 Task: Font style For heading Use Book Antiqua with violet colour & bold. font size for heading '26 Pt. 'Change the font style of data to Caladeaand font size to  12 Pt. Change the alignment of both headline & data to   center vertically. In the sheet  auditingSalesForecast_2022
Action: Mouse moved to (12, 19)
Screenshot: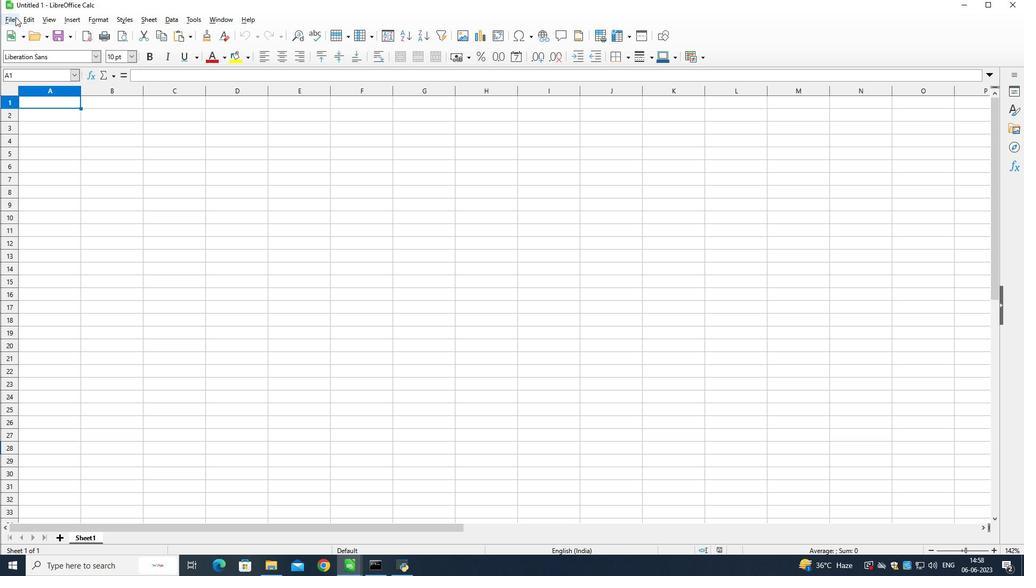 
Action: Mouse pressed left at (12, 19)
Screenshot: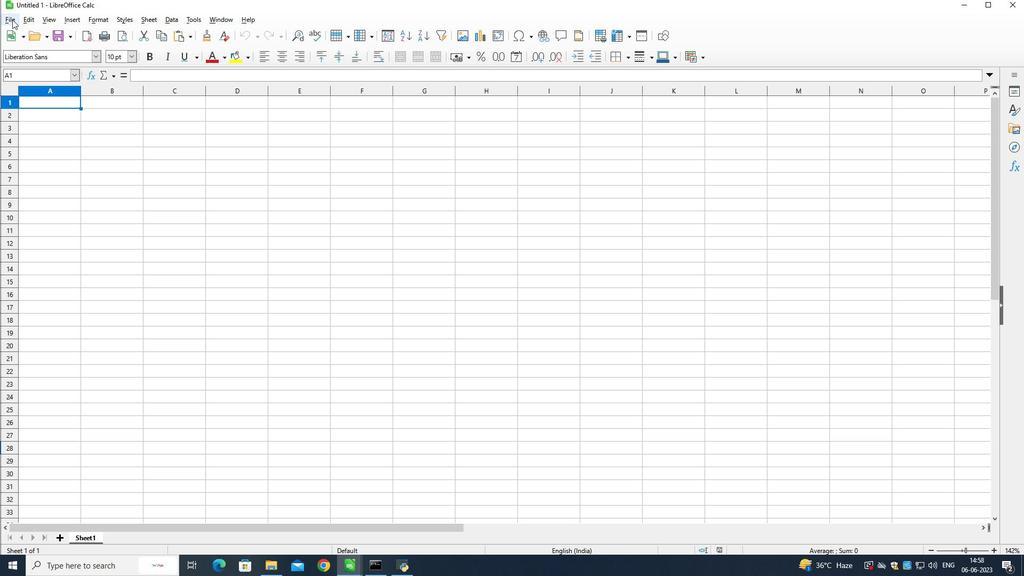 
Action: Mouse moved to (21, 42)
Screenshot: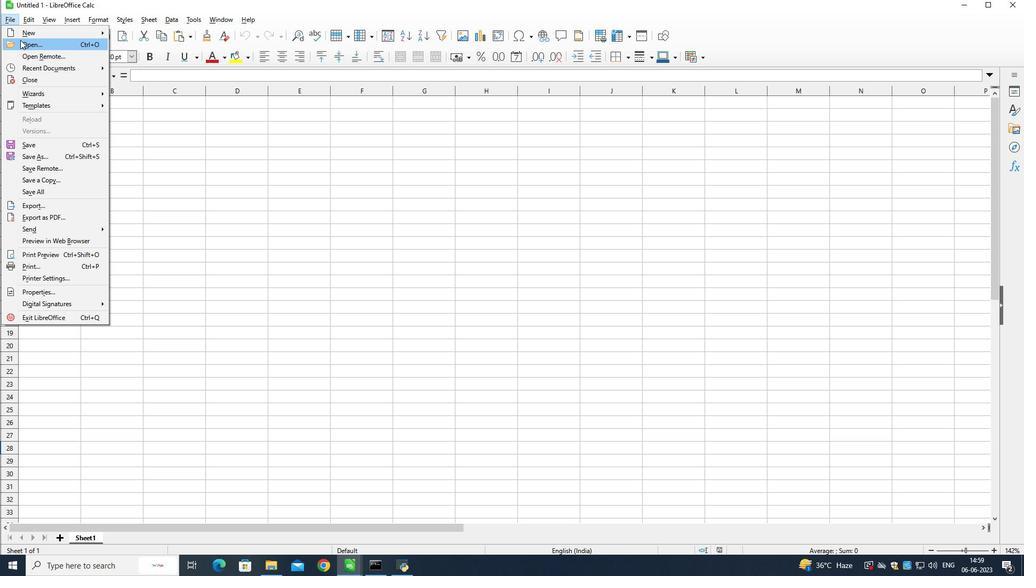 
Action: Mouse pressed left at (21, 42)
Screenshot: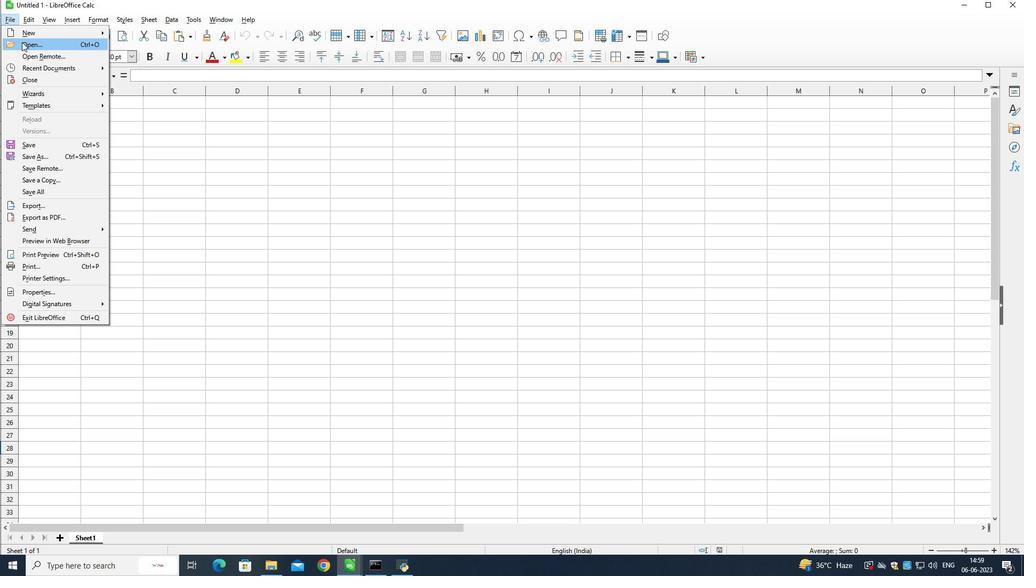 
Action: Mouse moved to (46, 93)
Screenshot: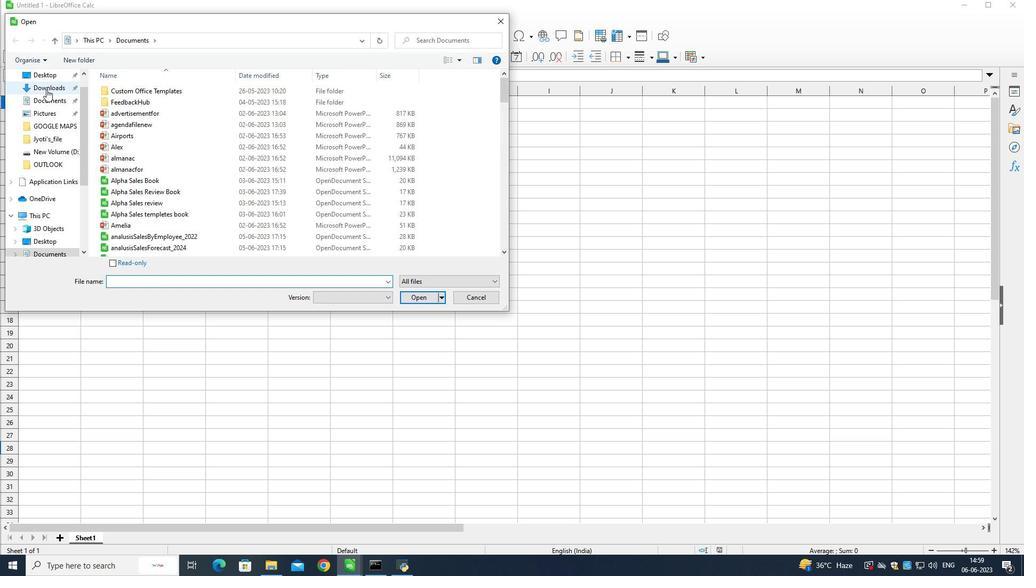 
Action: Mouse scrolled (46, 94) with delta (0, 0)
Screenshot: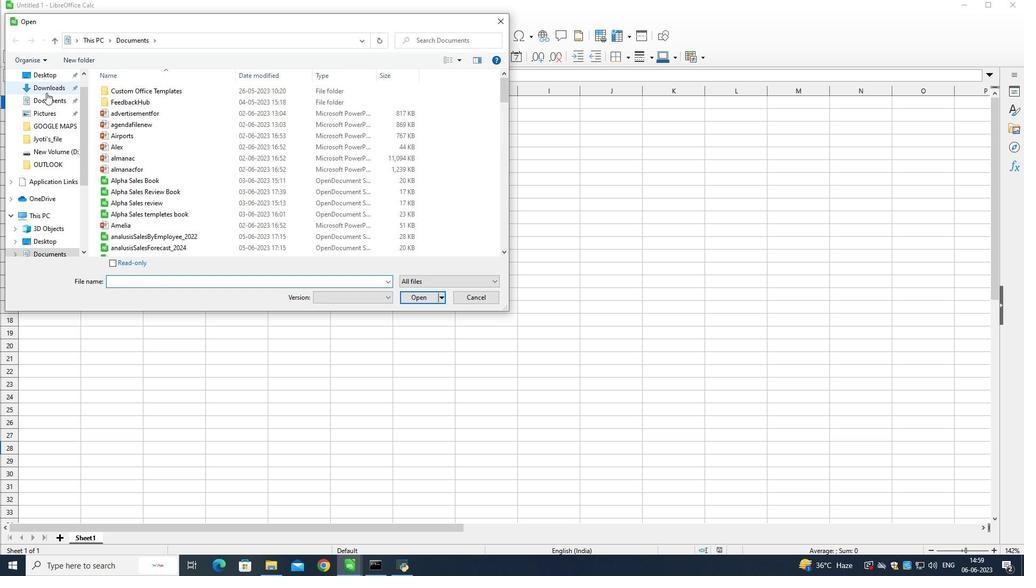 
Action: Mouse scrolled (46, 94) with delta (0, 0)
Screenshot: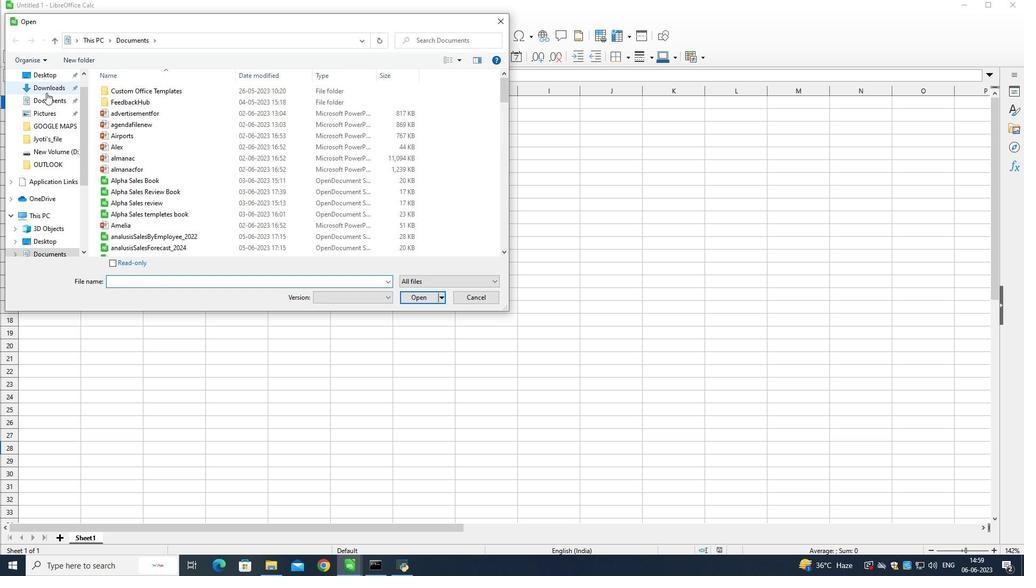 
Action: Mouse scrolled (46, 94) with delta (0, 0)
Screenshot: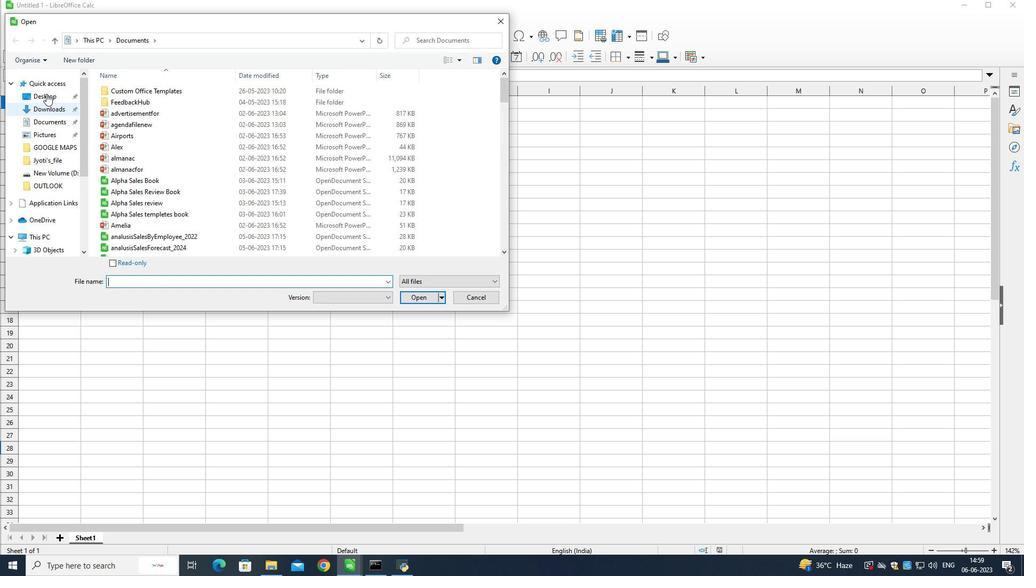 
Action: Mouse scrolled (46, 94) with delta (0, 0)
Screenshot: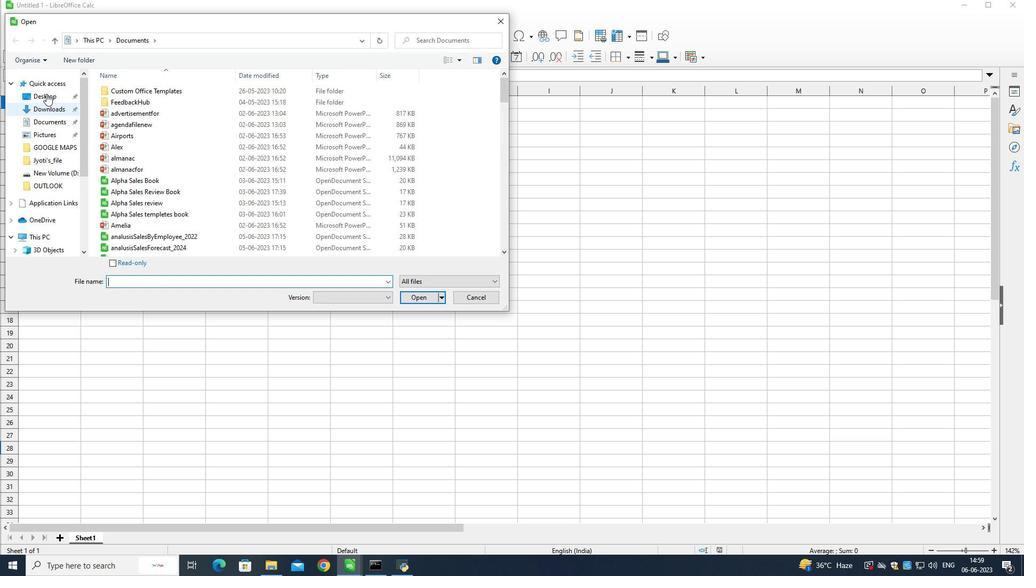 
Action: Mouse scrolled (46, 94) with delta (0, 0)
Screenshot: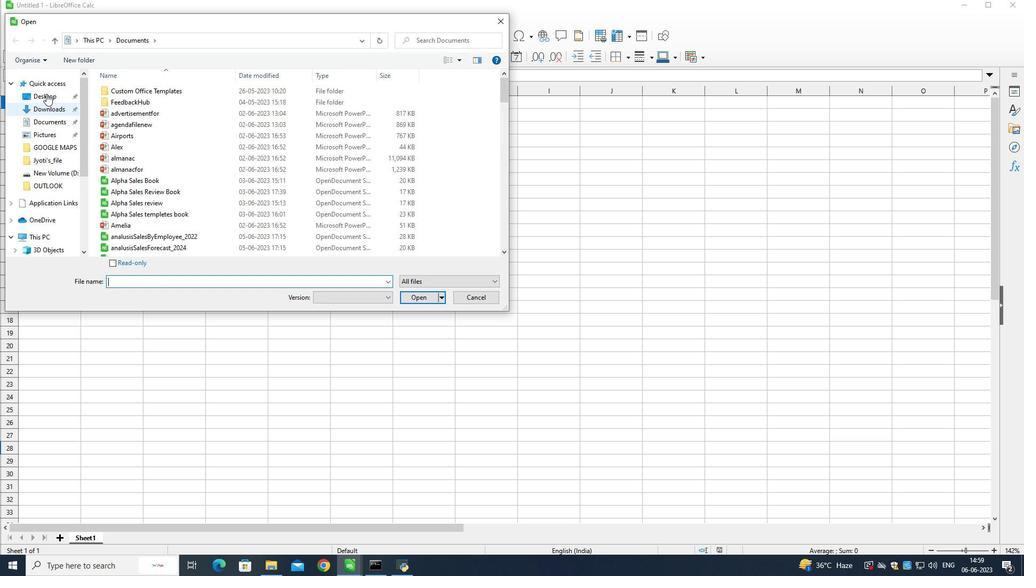 
Action: Mouse moved to (46, 86)
Screenshot: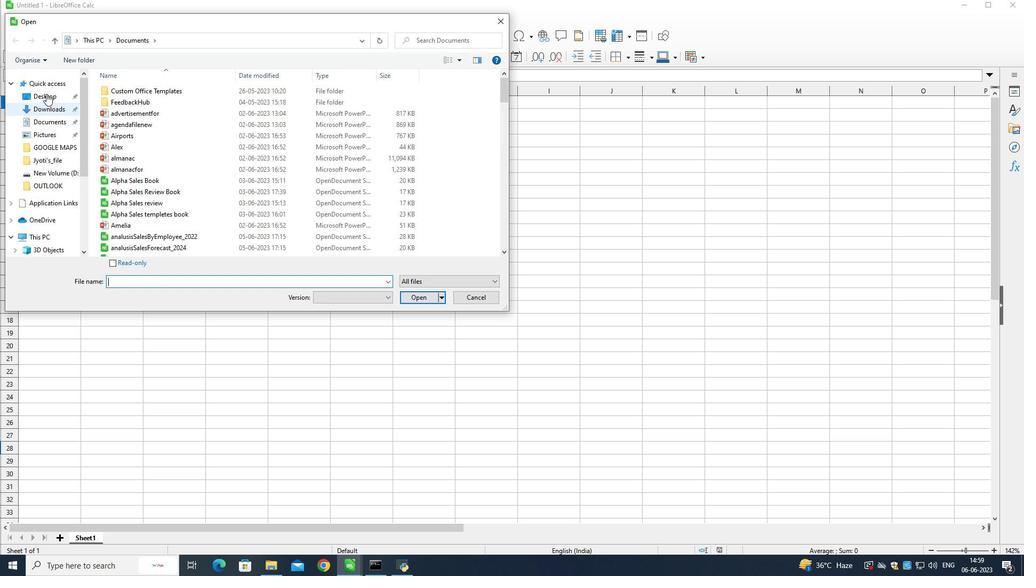
Action: Mouse pressed left at (46, 86)
Screenshot: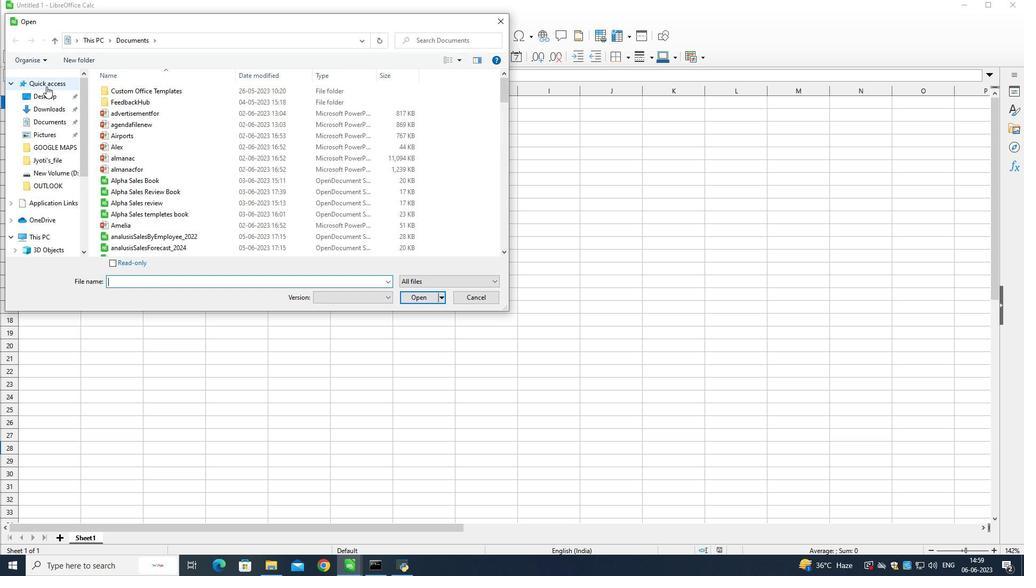 
Action: Mouse moved to (157, 224)
Screenshot: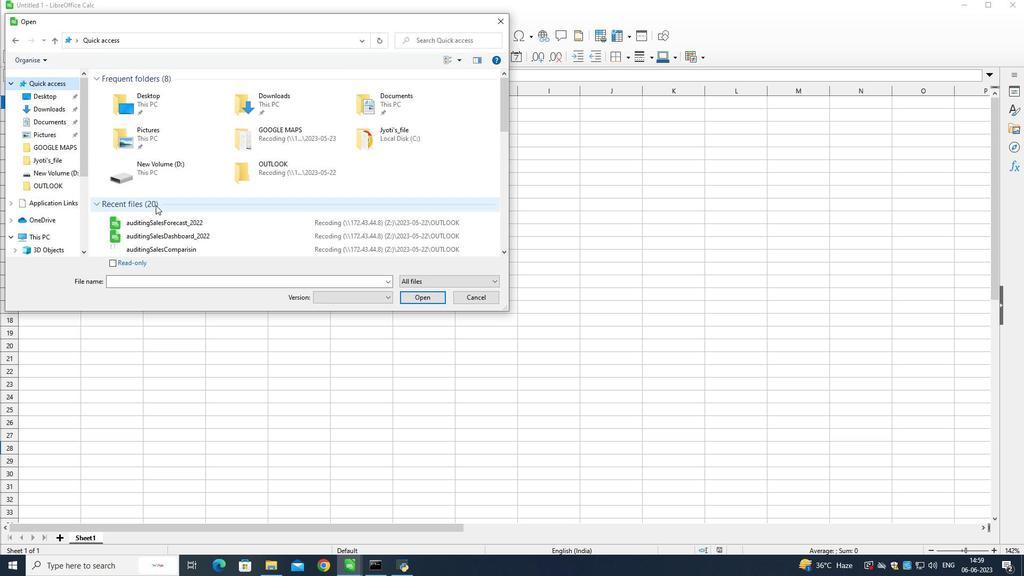 
Action: Mouse pressed left at (157, 224)
Screenshot: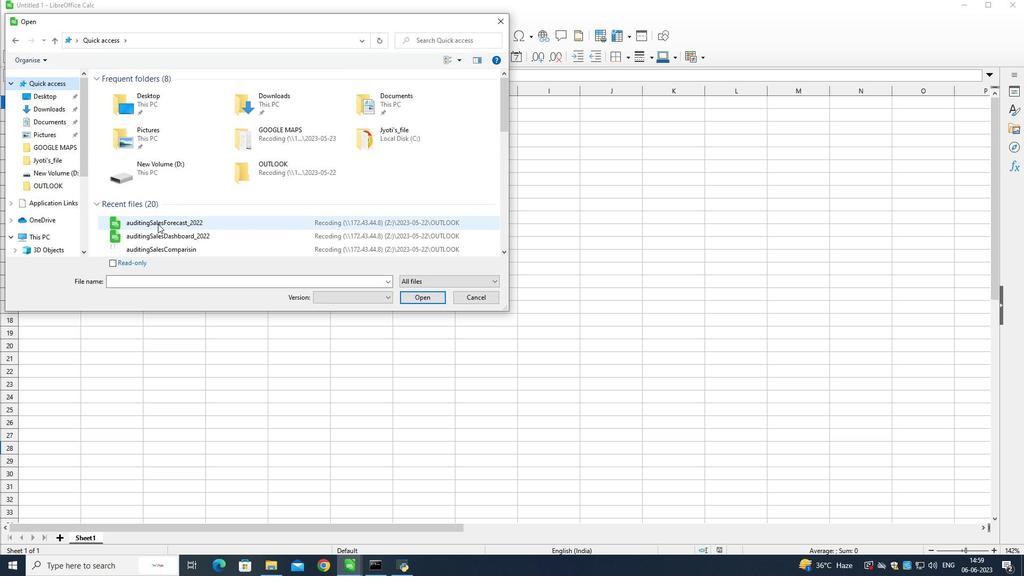 
Action: Mouse moved to (415, 299)
Screenshot: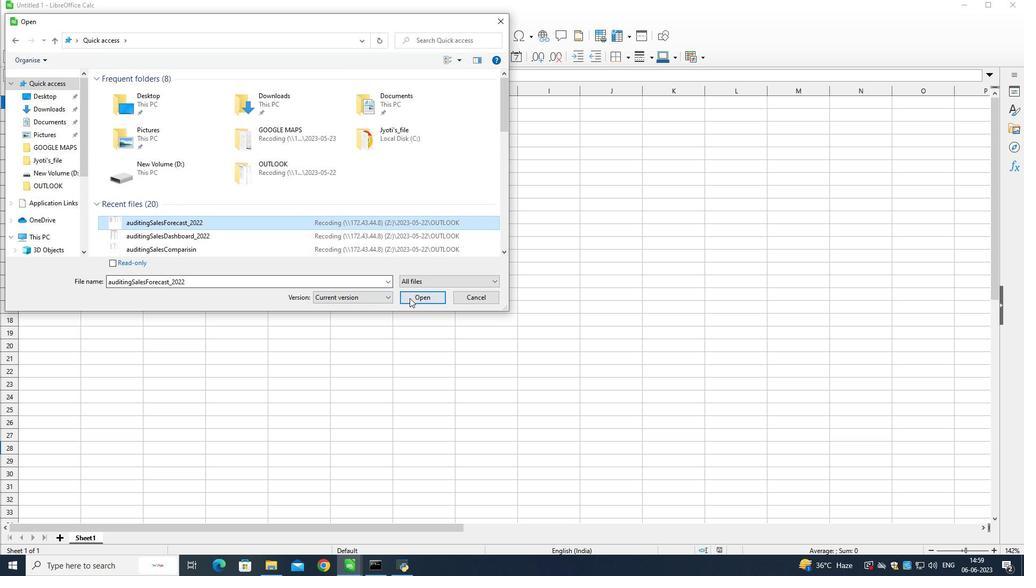
Action: Mouse pressed left at (415, 299)
Screenshot: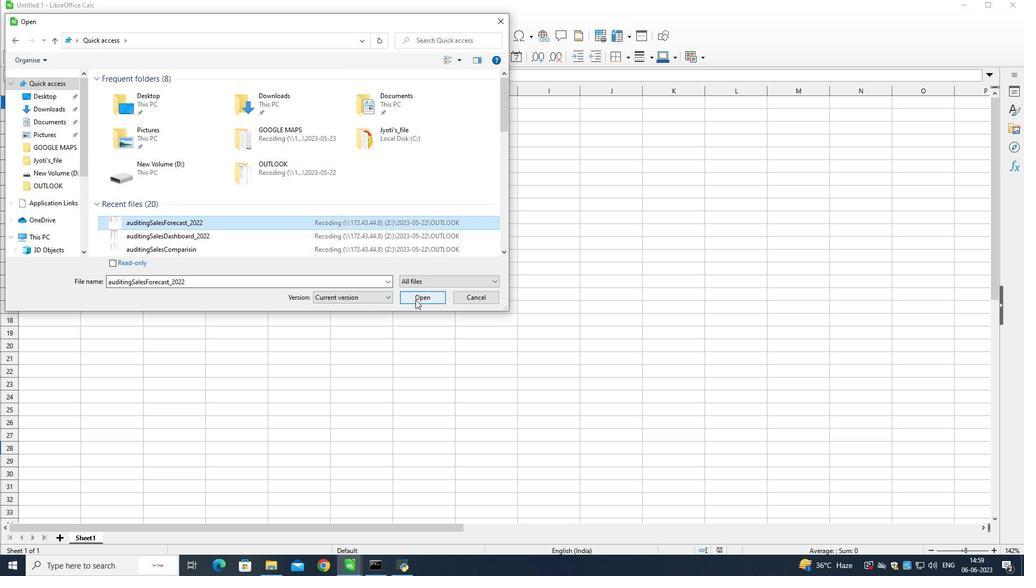 
Action: Mouse moved to (145, 103)
Screenshot: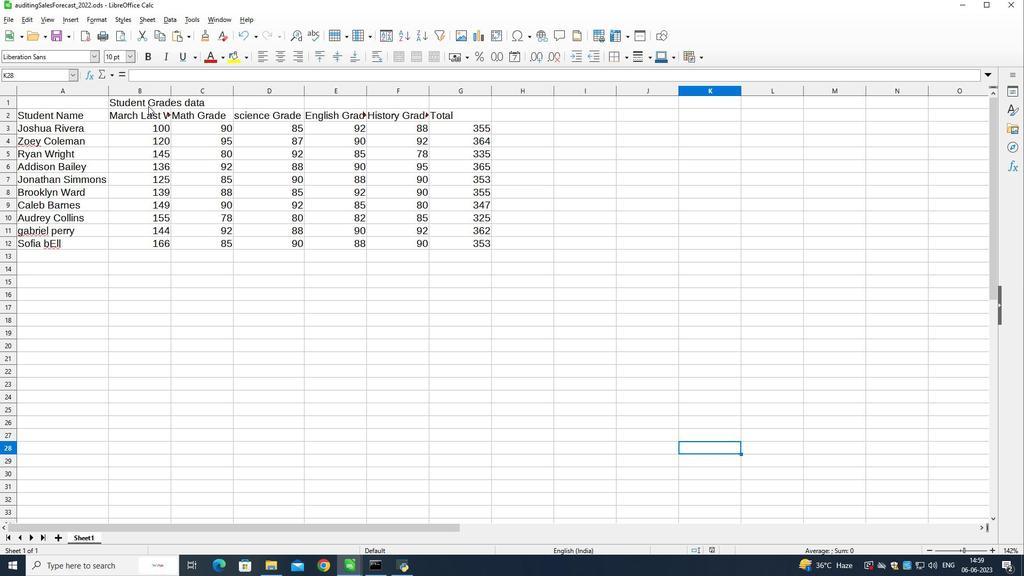 
Action: Mouse pressed left at (145, 103)
Screenshot: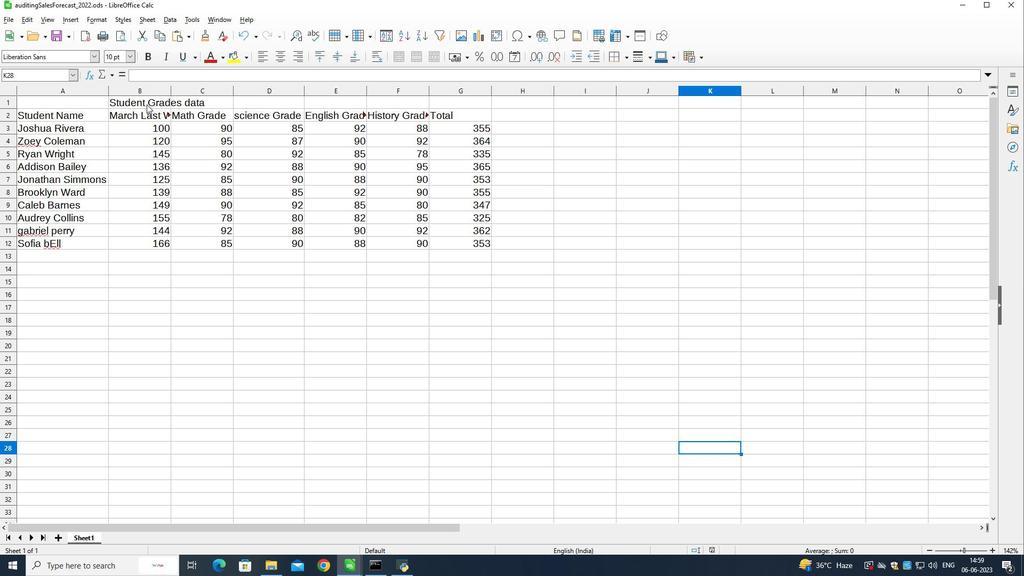 
Action: Mouse pressed left at (145, 103)
Screenshot: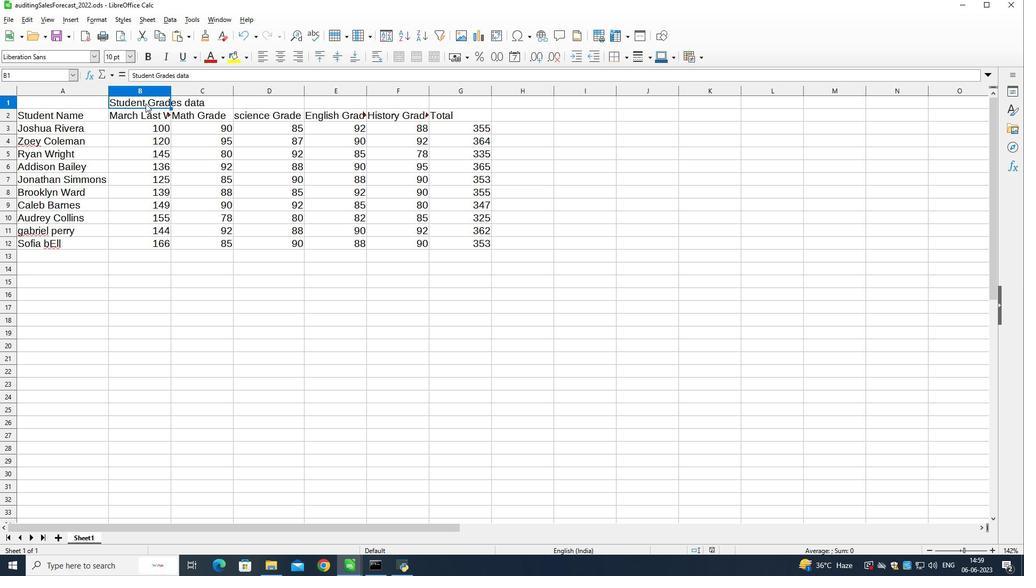 
Action: Mouse pressed left at (145, 103)
Screenshot: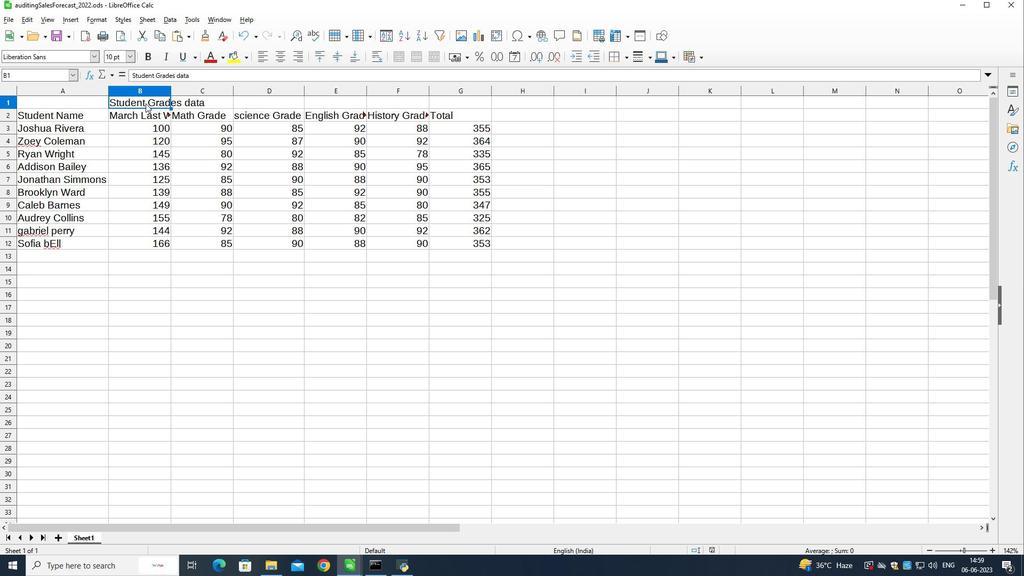 
Action: Mouse moved to (73, 54)
Screenshot: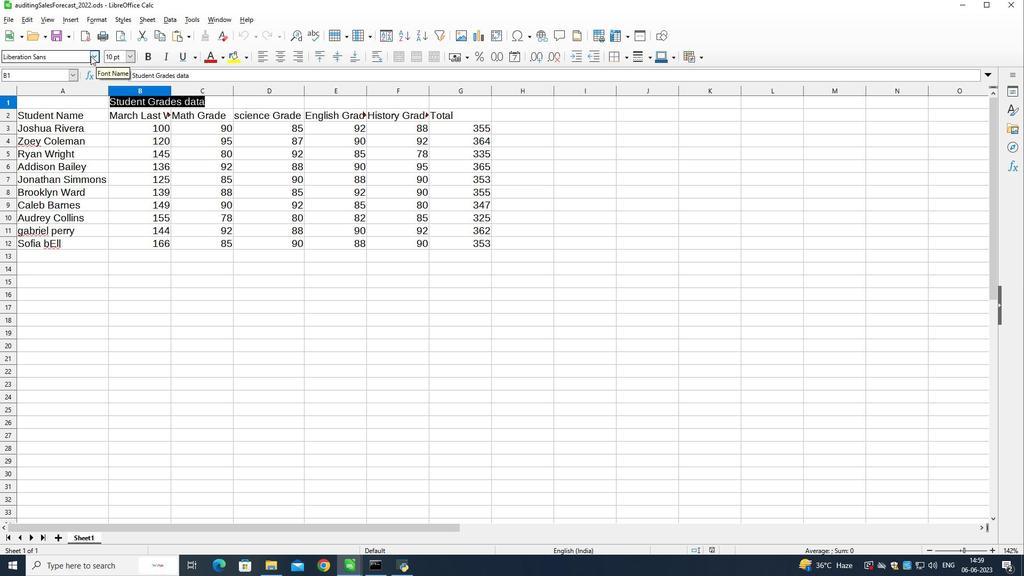
Action: Mouse pressed left at (73, 54)
Screenshot: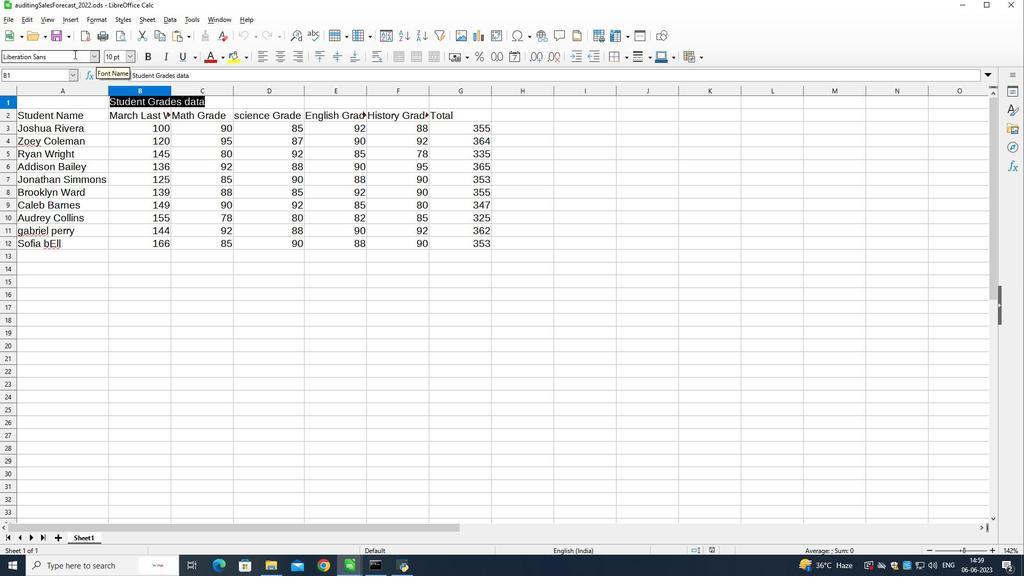 
Action: Mouse pressed left at (73, 54)
Screenshot: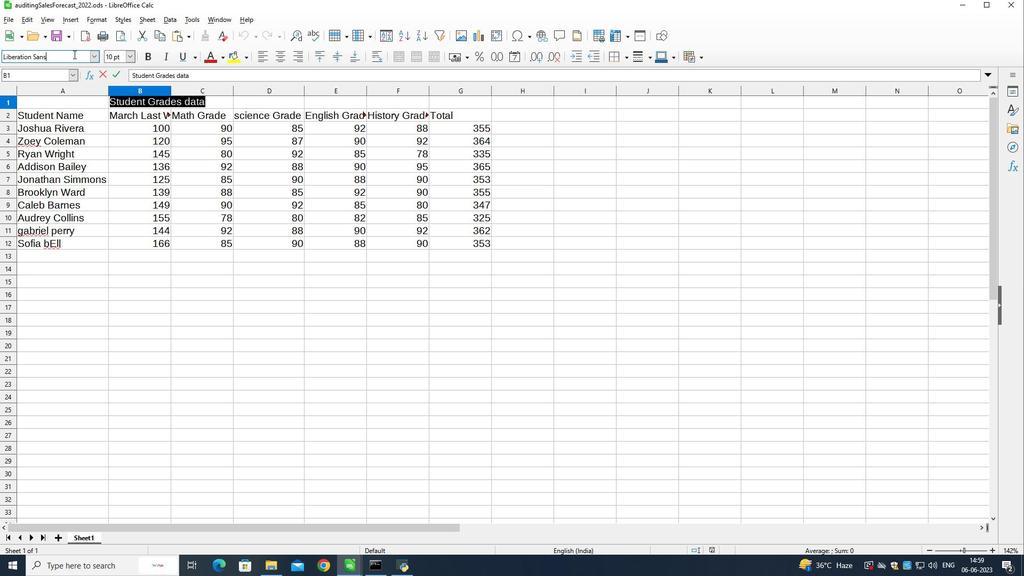 
Action: Mouse pressed left at (73, 54)
Screenshot: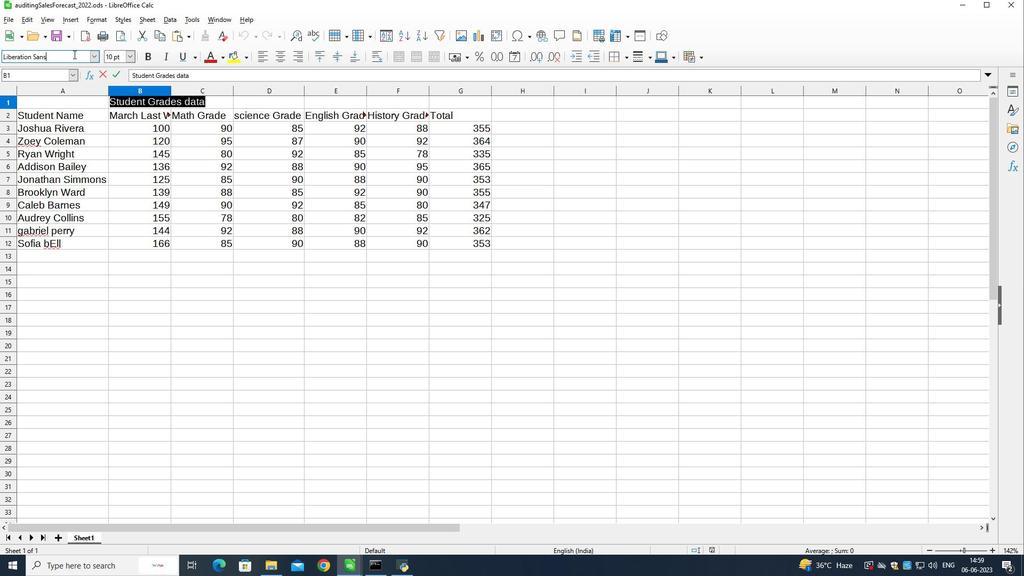 
Action: Key pressed book<Key.space>anti<Key.enter>
Screenshot: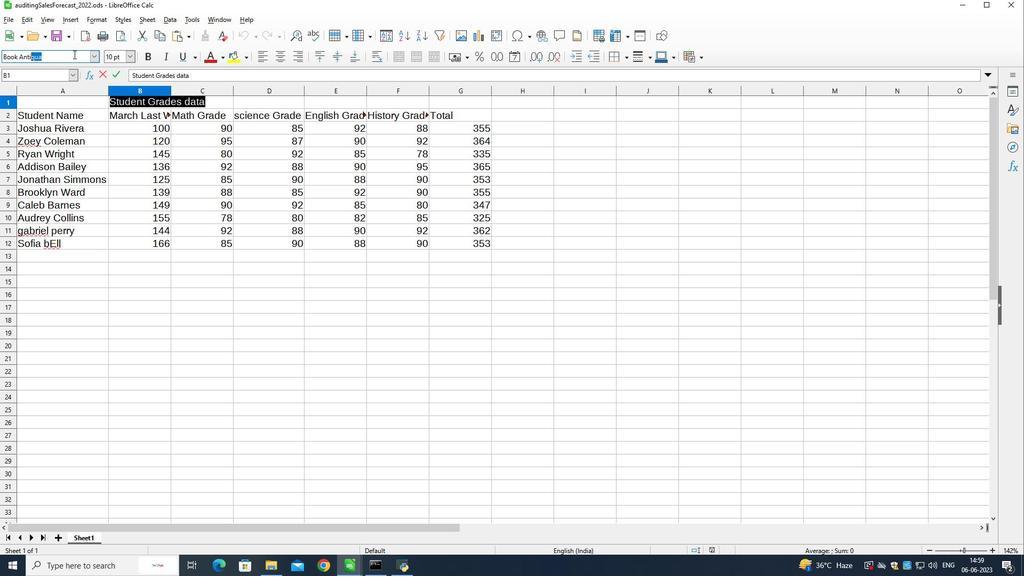 
Action: Mouse moved to (221, 56)
Screenshot: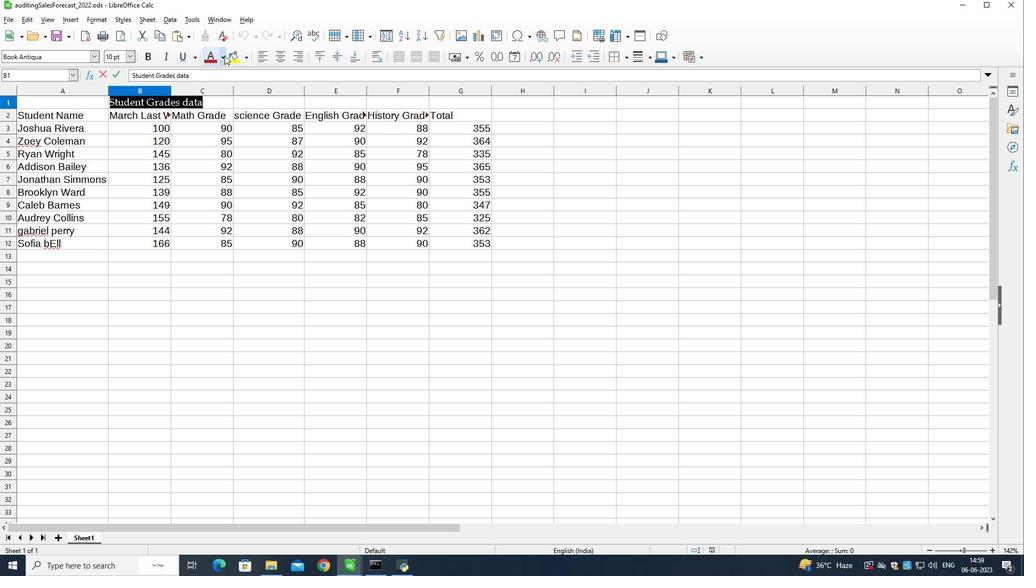 
Action: Mouse pressed left at (221, 56)
Screenshot: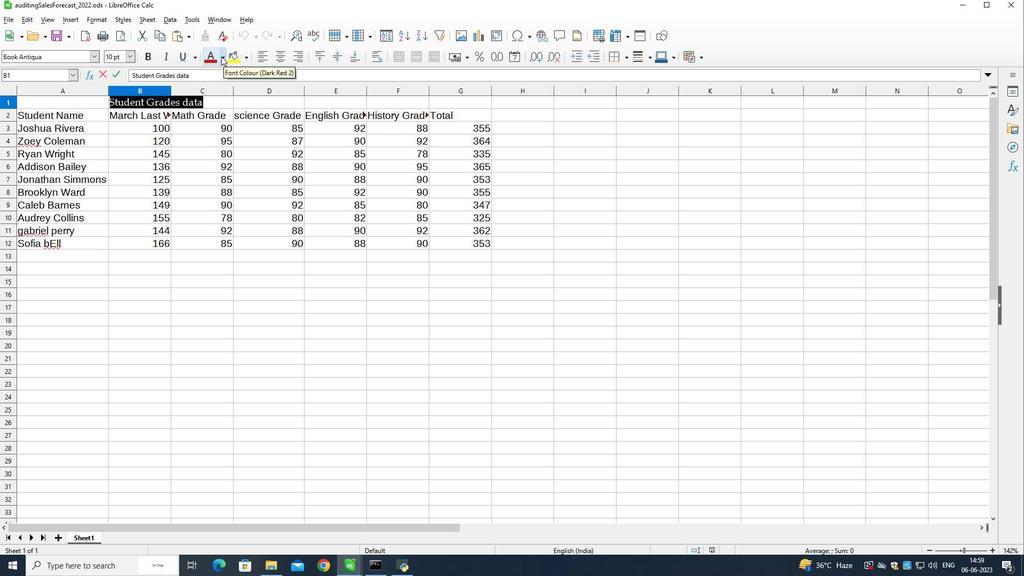 
Action: Mouse moved to (265, 131)
Screenshot: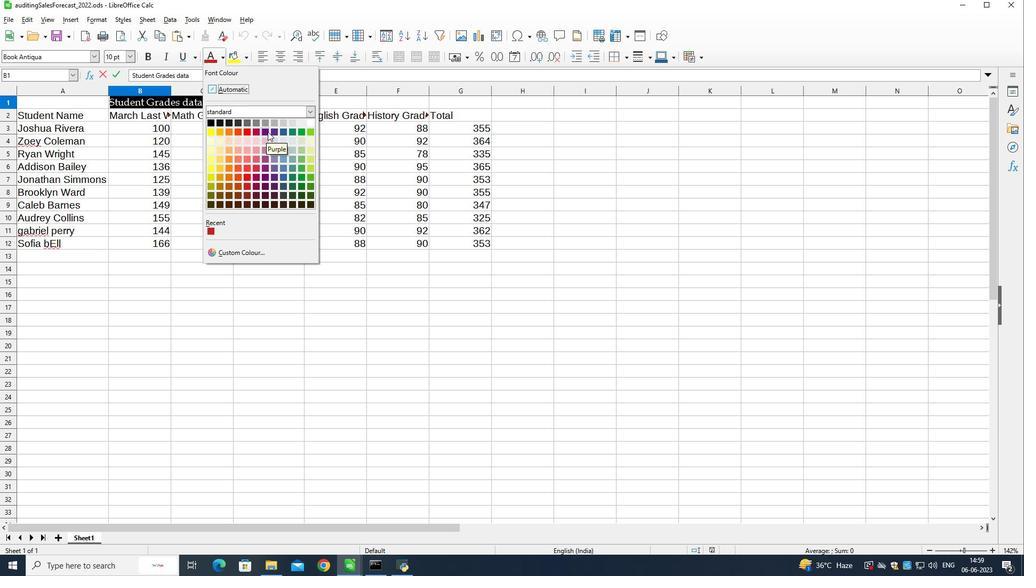 
Action: Mouse pressed left at (265, 131)
Screenshot: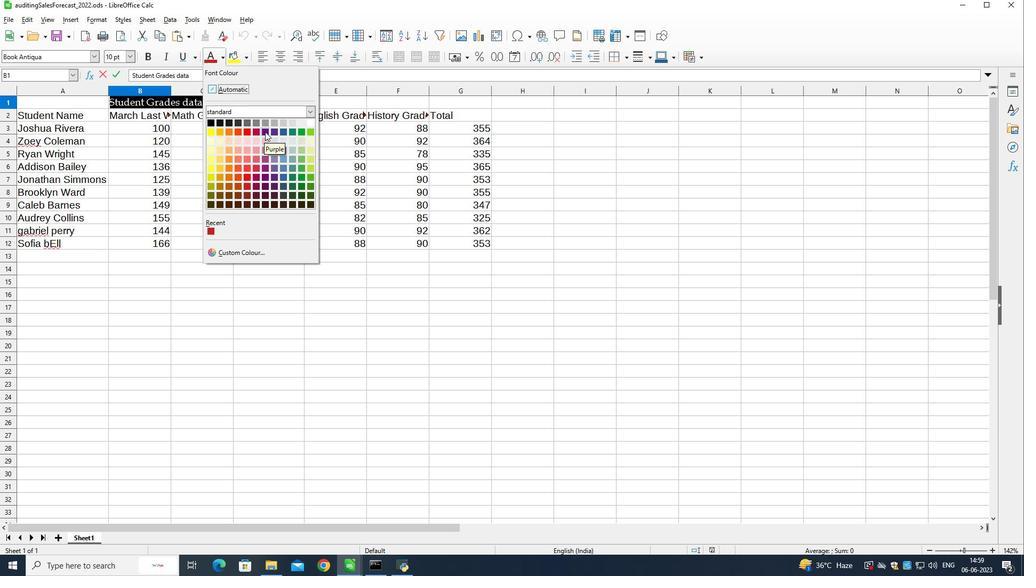 
Action: Mouse moved to (144, 54)
Screenshot: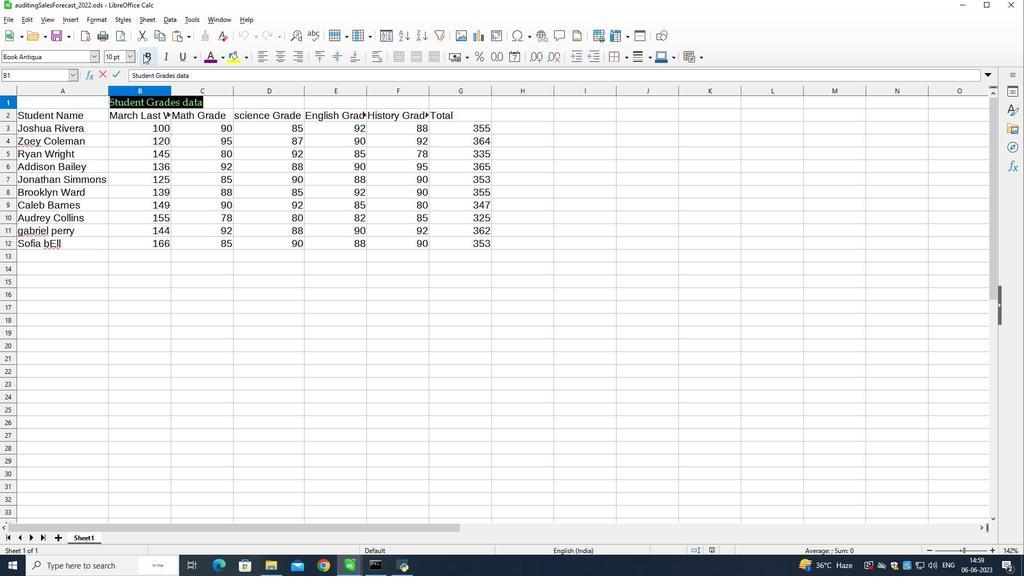 
Action: Mouse pressed left at (144, 54)
Screenshot: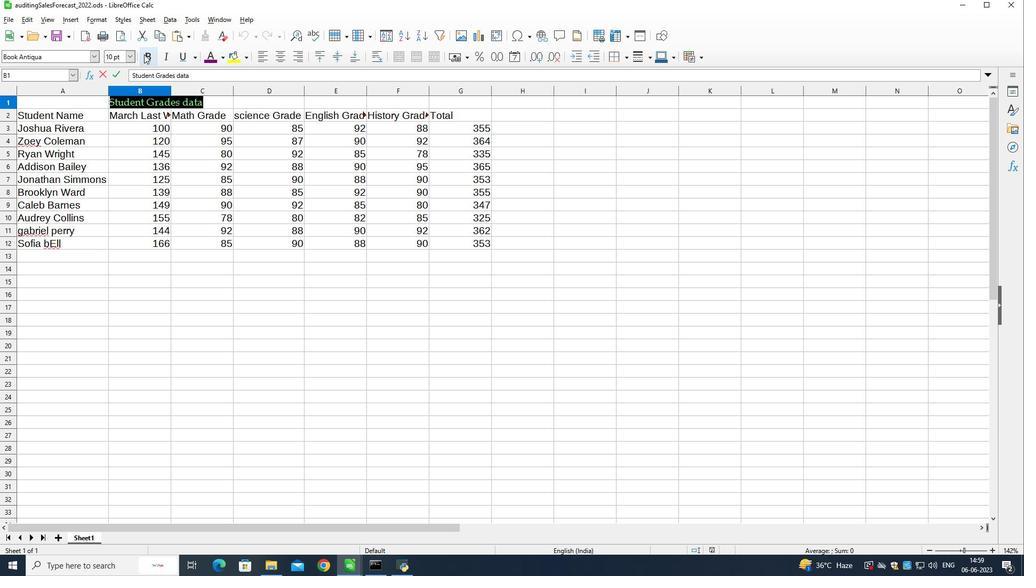 
Action: Mouse moved to (131, 57)
Screenshot: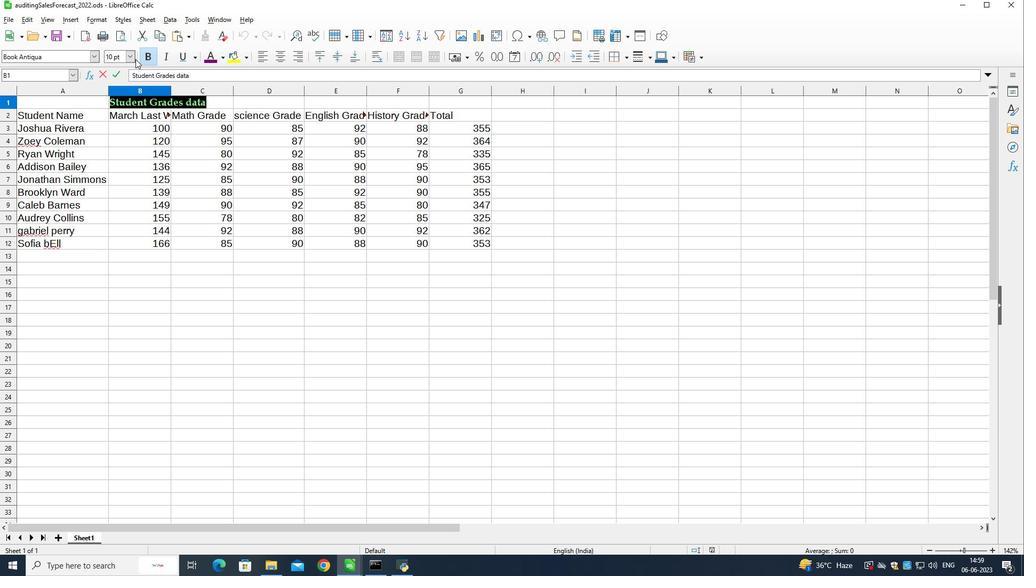 
Action: Mouse pressed left at (131, 57)
Screenshot: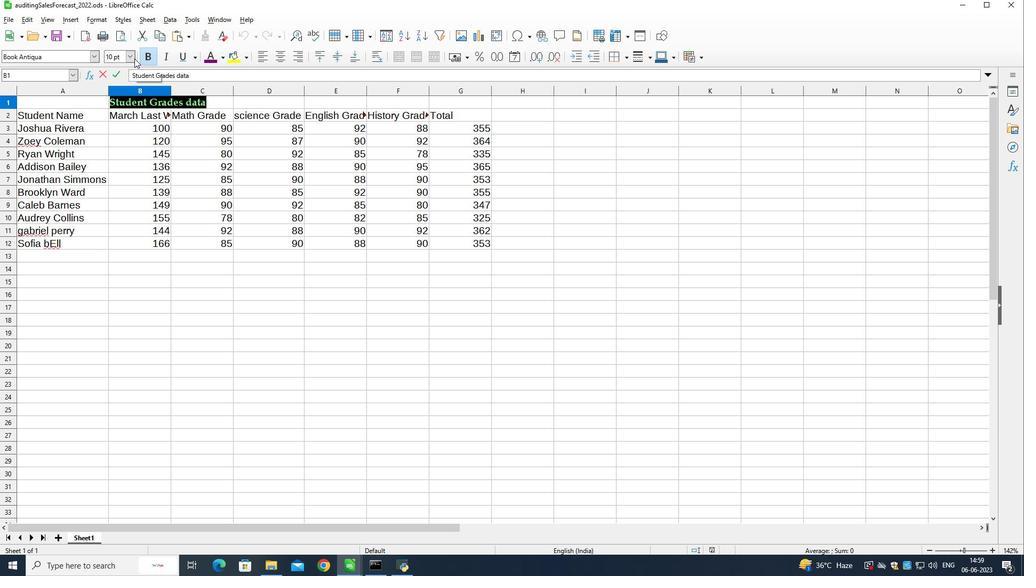 
Action: Mouse moved to (113, 222)
Screenshot: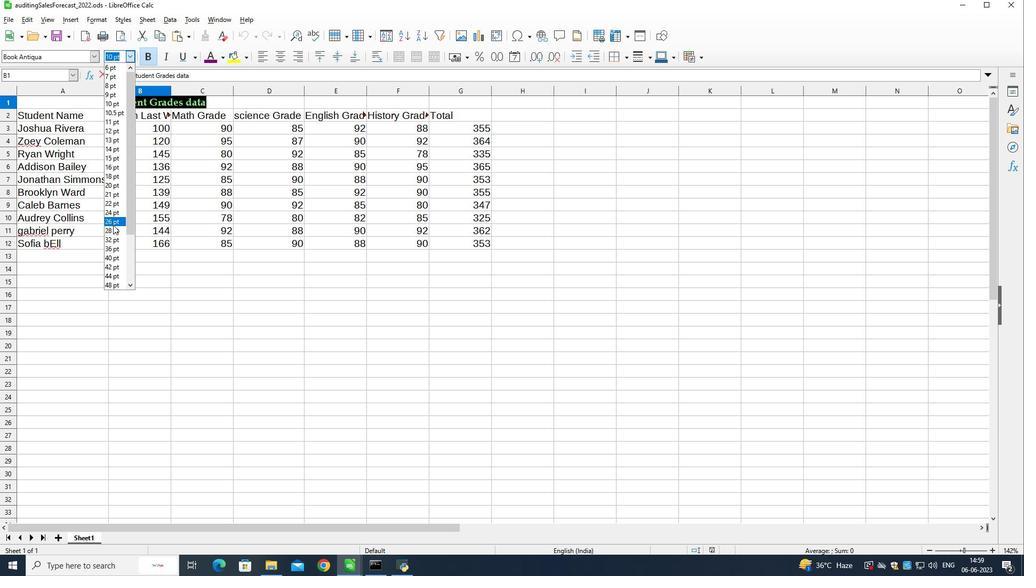 
Action: Mouse pressed left at (113, 222)
Screenshot: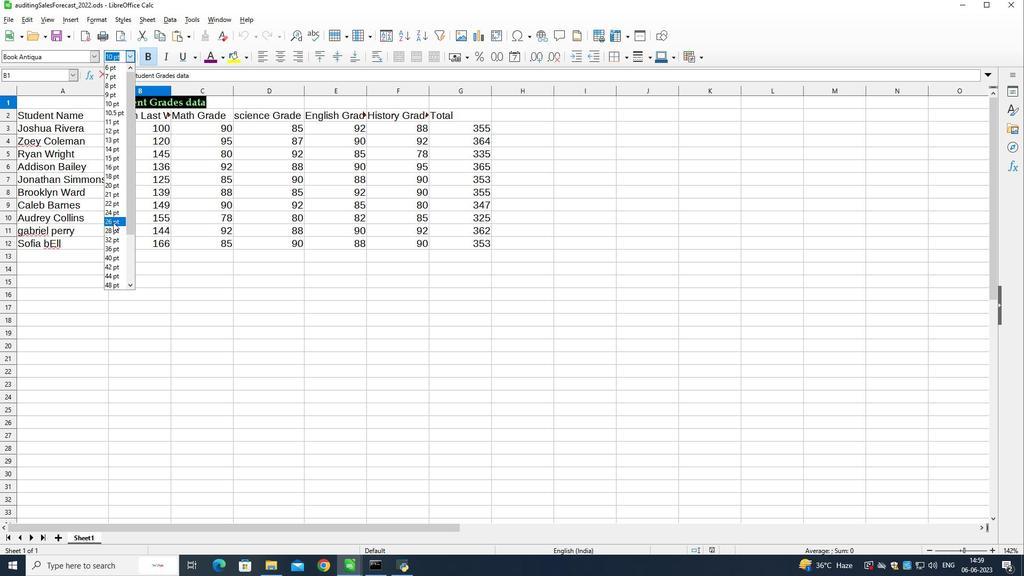 
Action: Mouse moved to (75, 162)
Screenshot: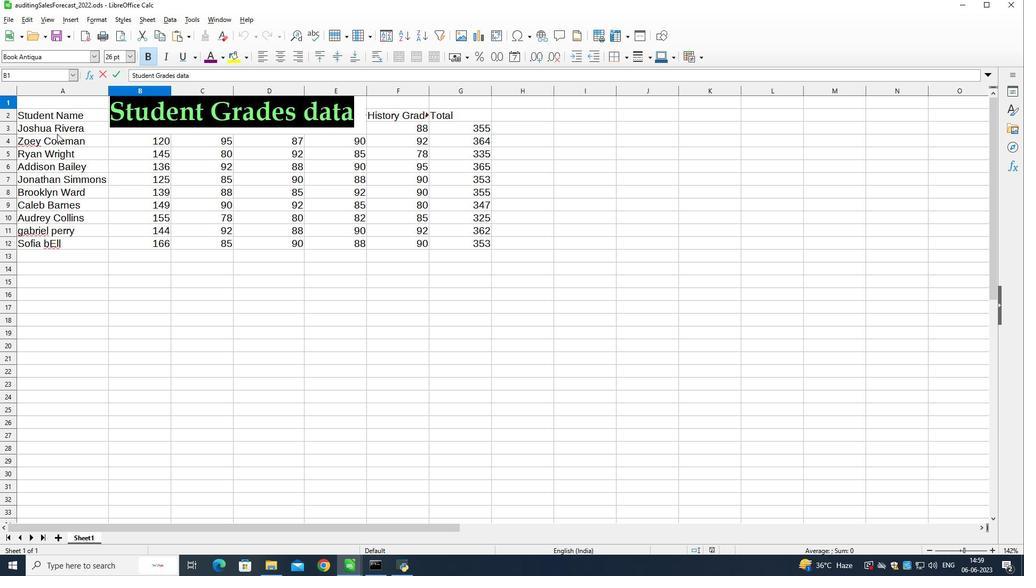 
Action: Mouse pressed left at (75, 162)
Screenshot: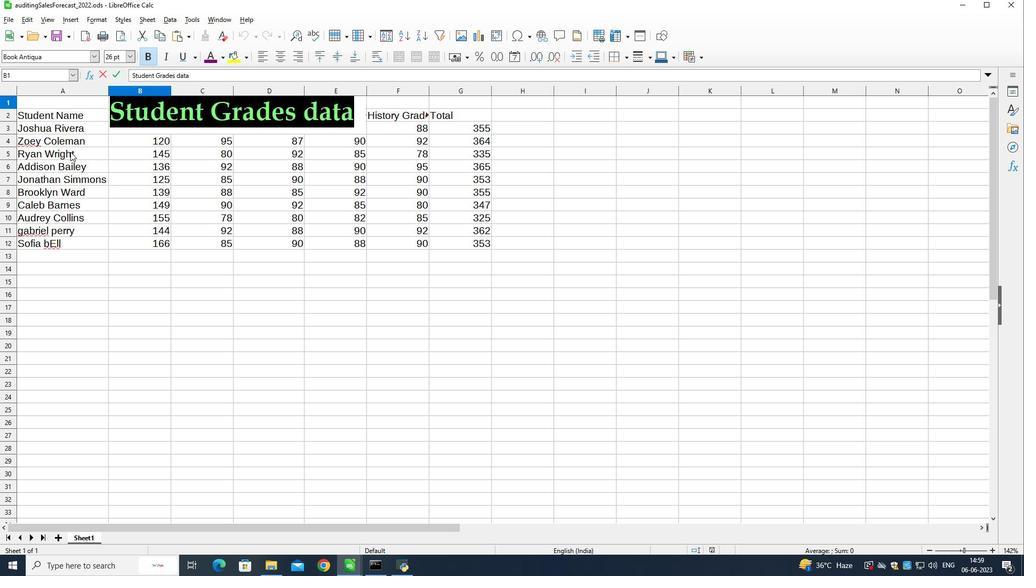 
Action: Mouse moved to (58, 133)
Screenshot: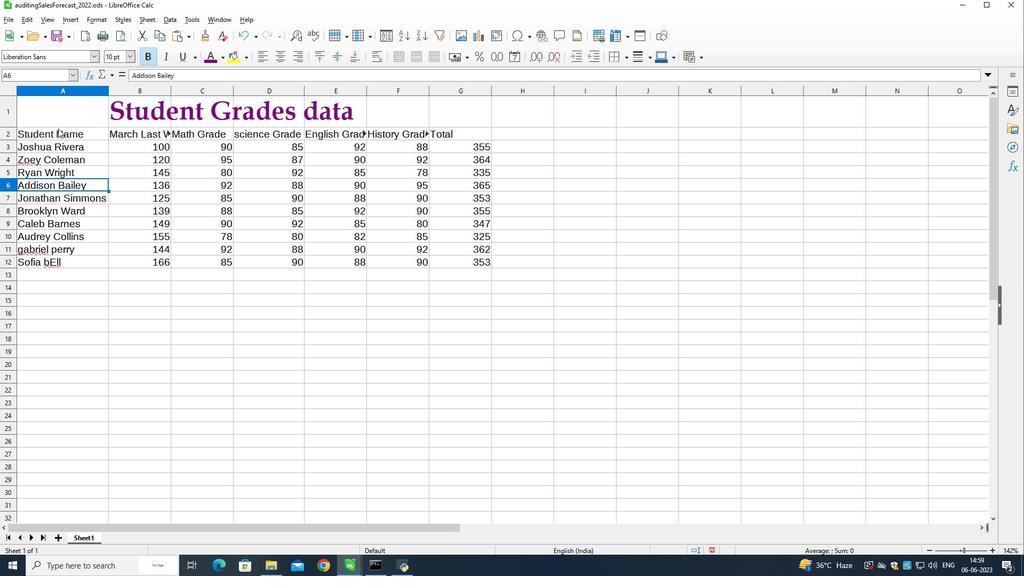 
Action: Mouse pressed left at (58, 133)
Screenshot: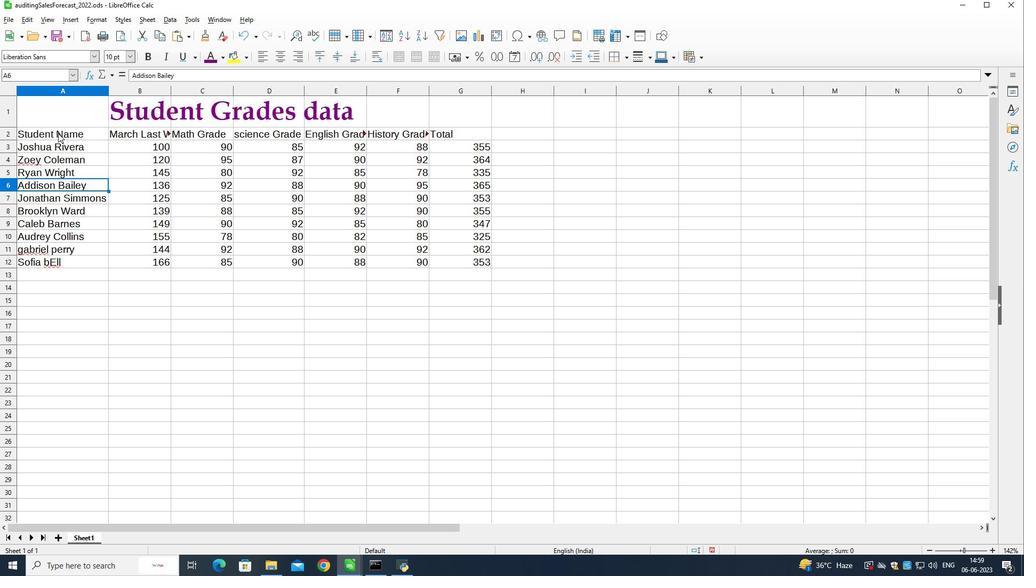 
Action: Mouse moved to (75, 56)
Screenshot: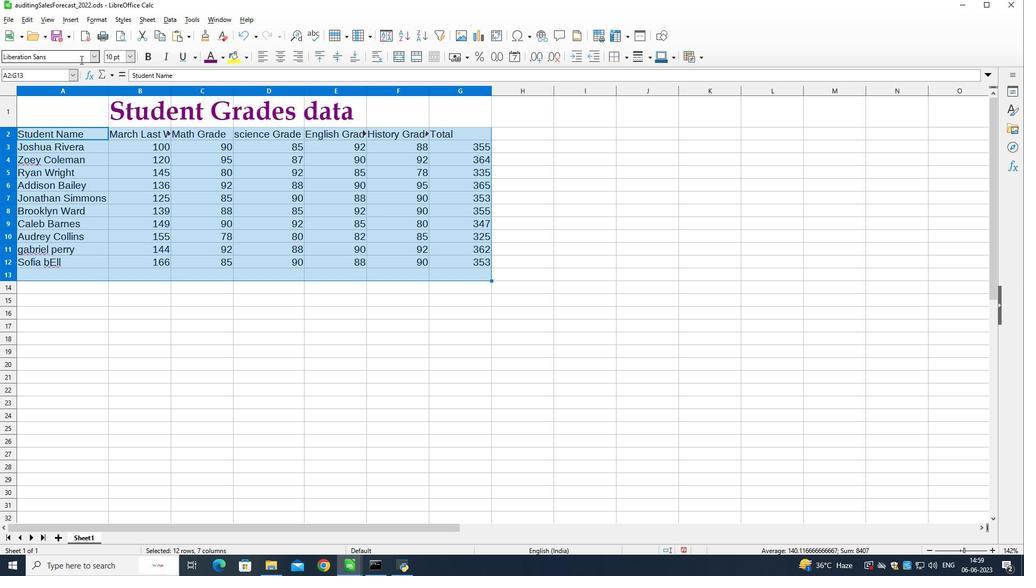 
Action: Mouse pressed left at (75, 56)
Screenshot: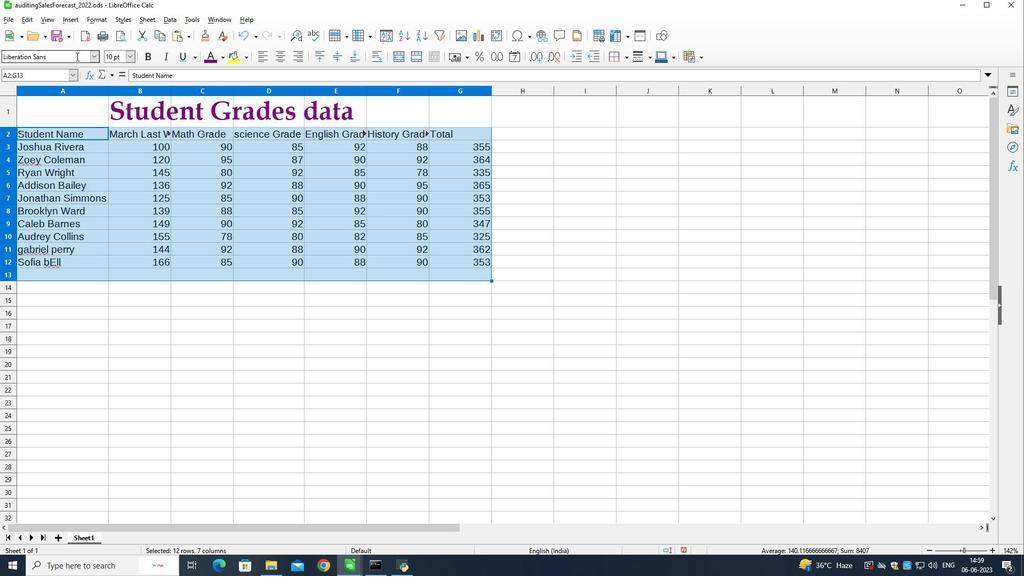 
Action: Mouse pressed left at (75, 56)
Screenshot: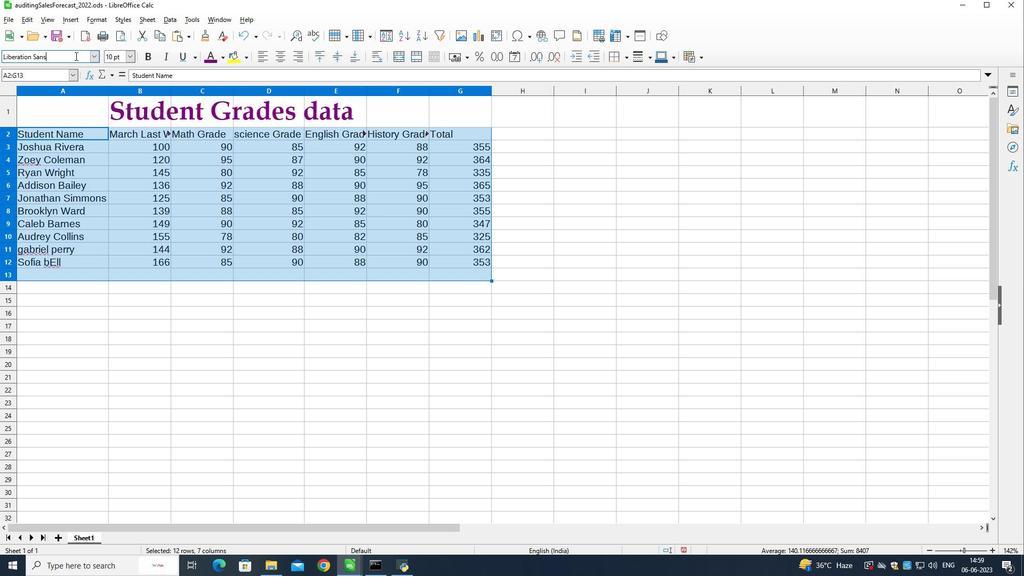 
Action: Mouse pressed left at (75, 56)
Screenshot: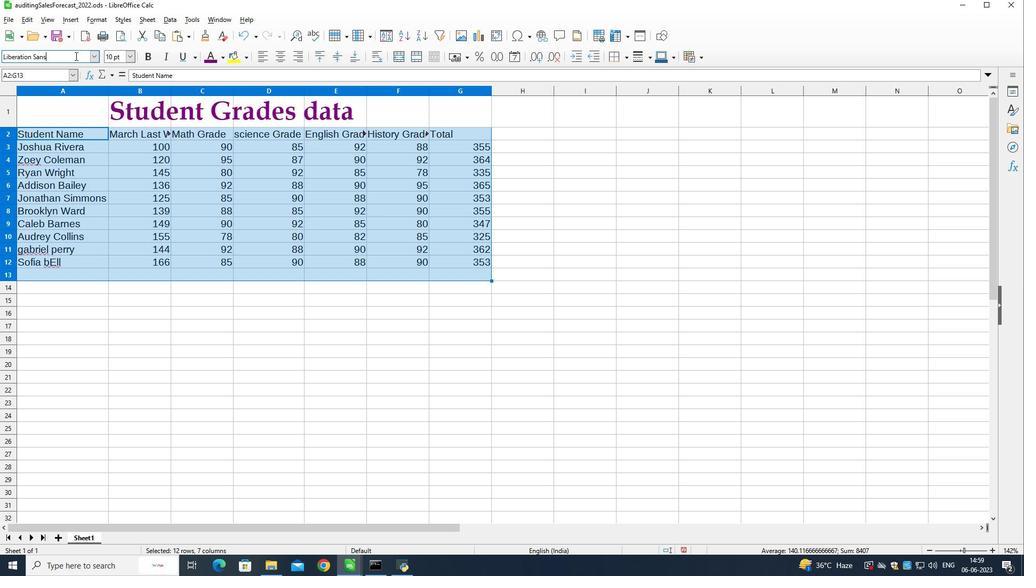 
Action: Key pressed caladee<Key.backspace>a<Key.enter>
Screenshot: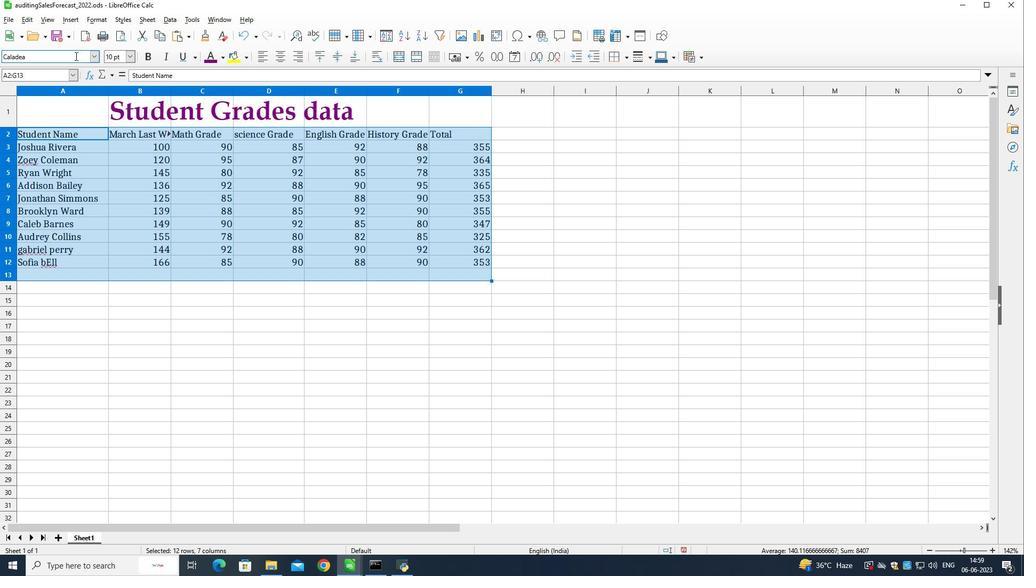 
Action: Mouse moved to (129, 60)
Screenshot: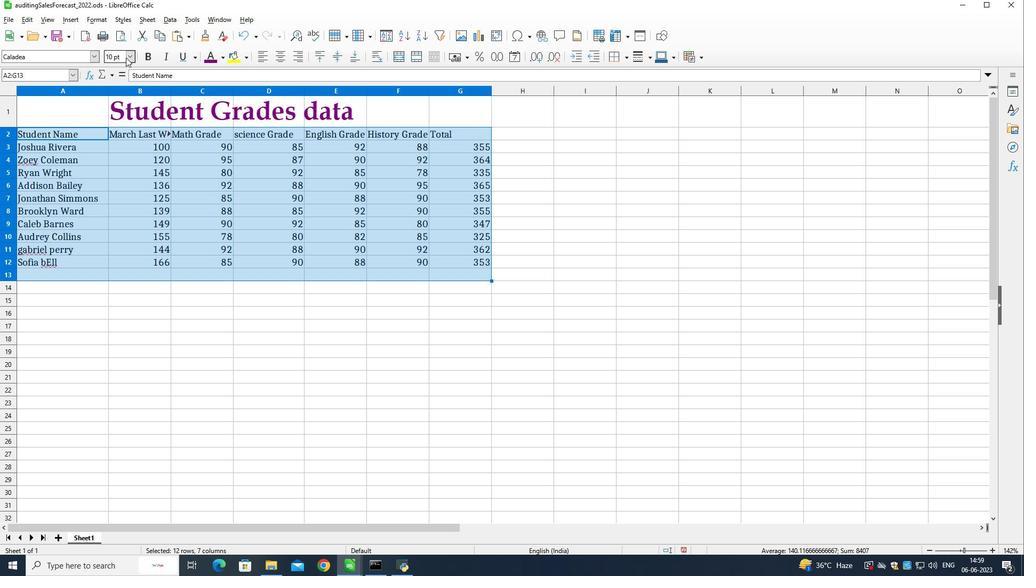 
Action: Mouse pressed left at (129, 60)
Screenshot: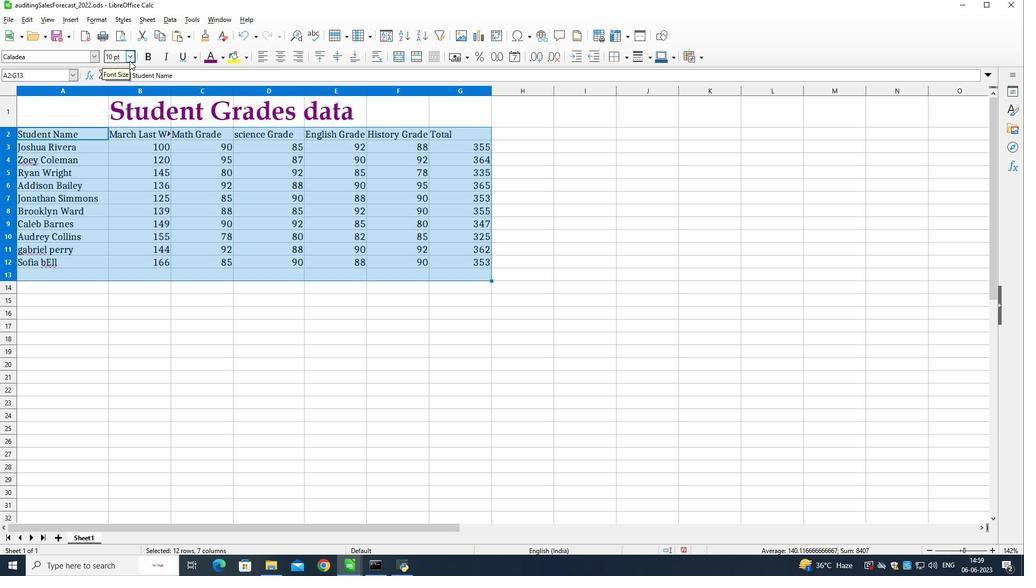 
Action: Mouse moved to (119, 128)
Screenshot: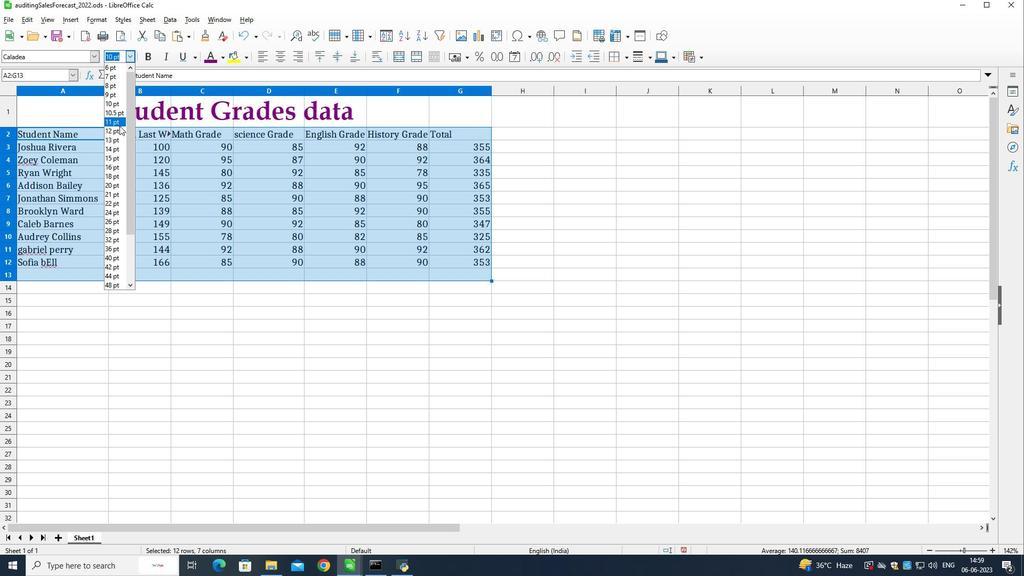 
Action: Mouse pressed left at (119, 128)
Screenshot: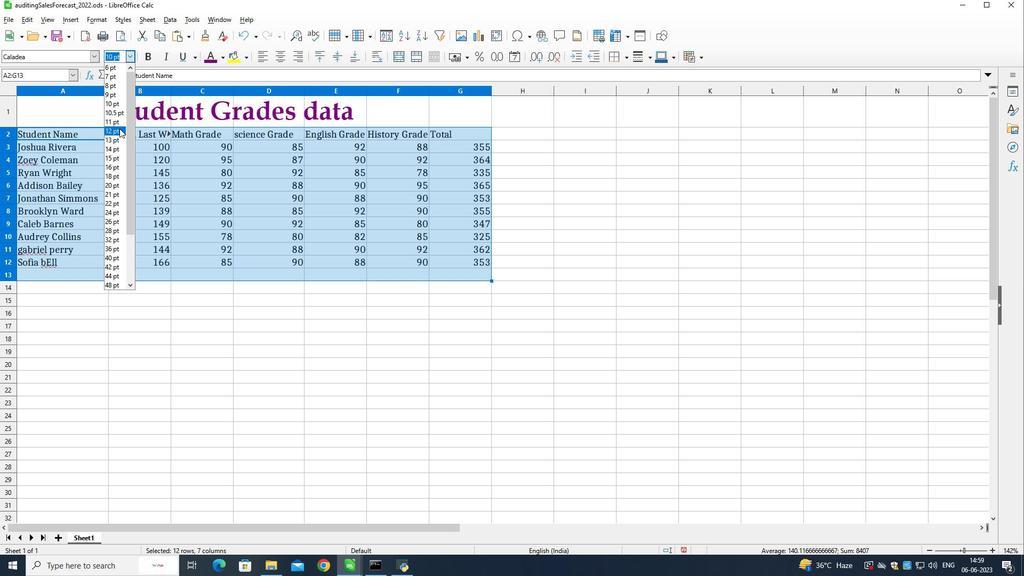 
Action: Mouse moved to (197, 331)
Screenshot: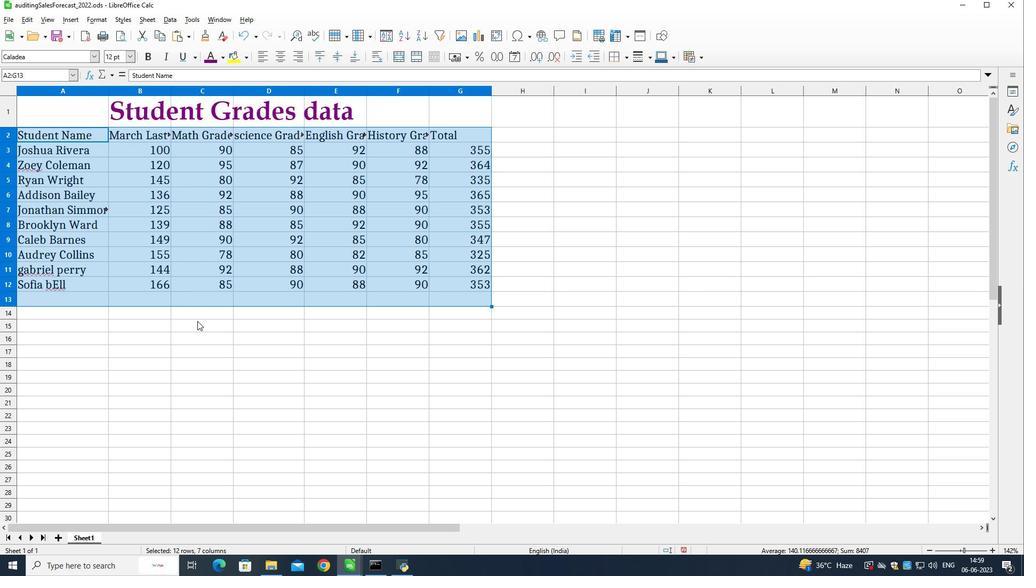 
Action: Mouse pressed left at (197, 331)
Screenshot: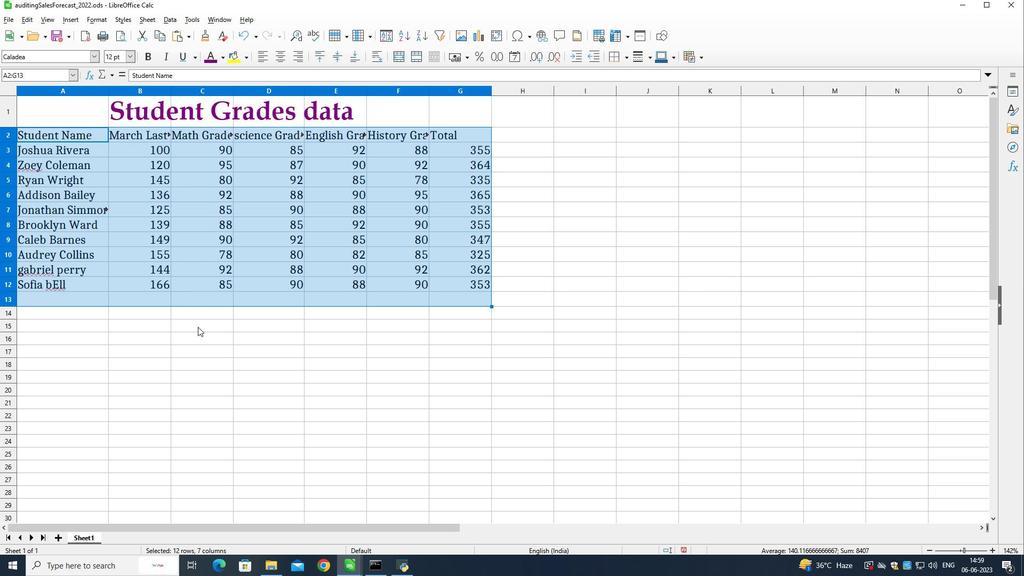 
Action: Mouse moved to (48, 112)
Screenshot: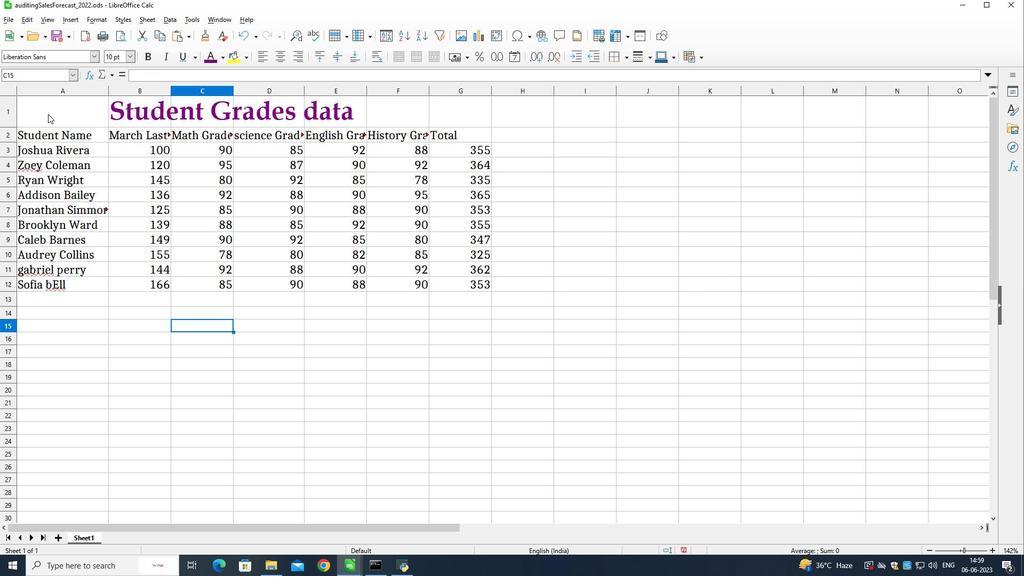 
Action: Mouse pressed left at (48, 112)
Screenshot: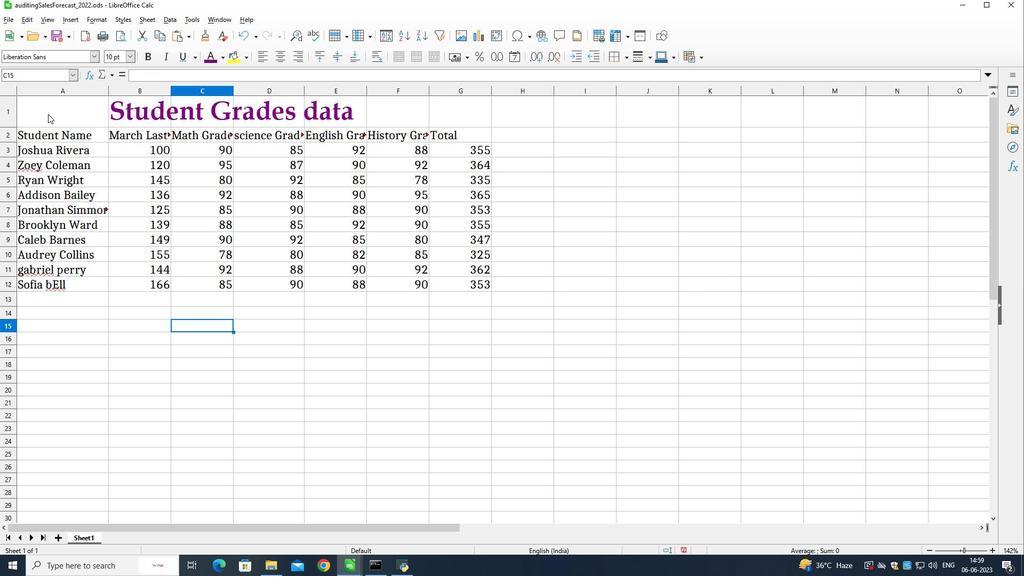 
Action: Mouse moved to (278, 56)
Screenshot: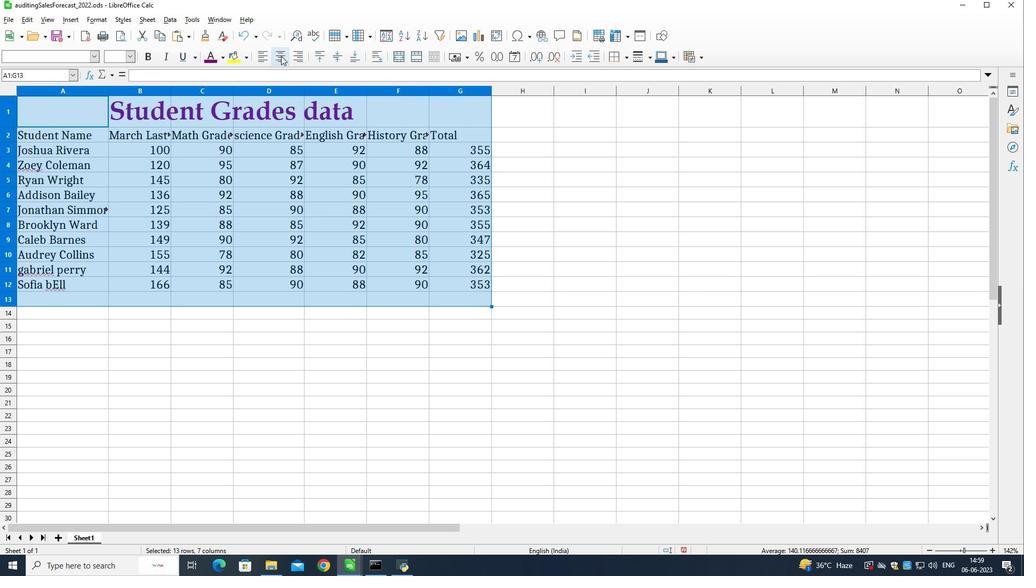 
Action: Mouse pressed left at (278, 56)
Screenshot: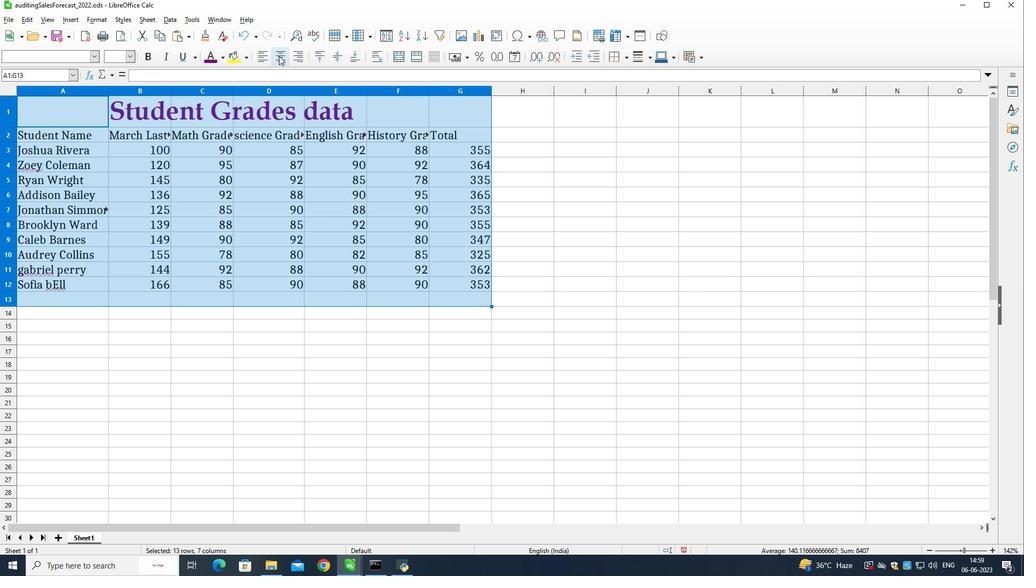 
Action: Mouse moved to (499, 173)
Screenshot: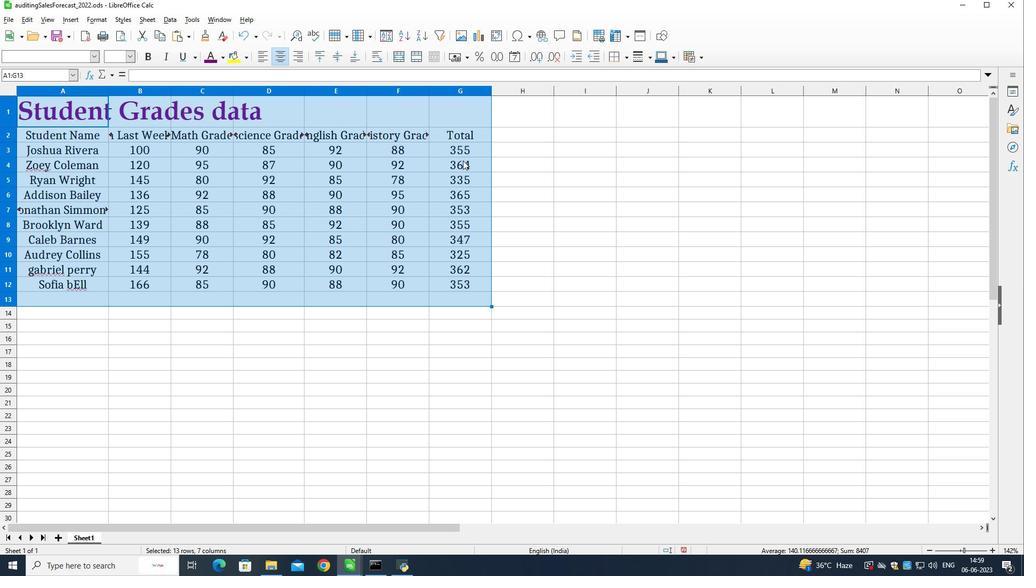 
Action: Mouse pressed left at (499, 173)
Screenshot: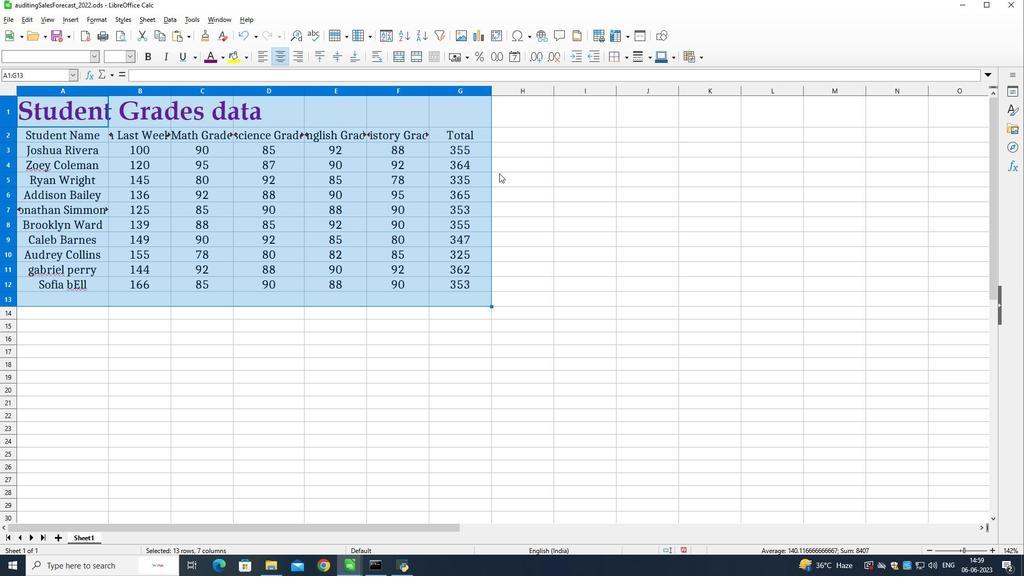
